 Task: Add the task  Add support for push notifications to the mobile app to the section Backup and Recovery Sprint in the project TowardForge and add a Due Date to the respective task as 2024/03/15.
Action: Mouse moved to (21, 57)
Screenshot: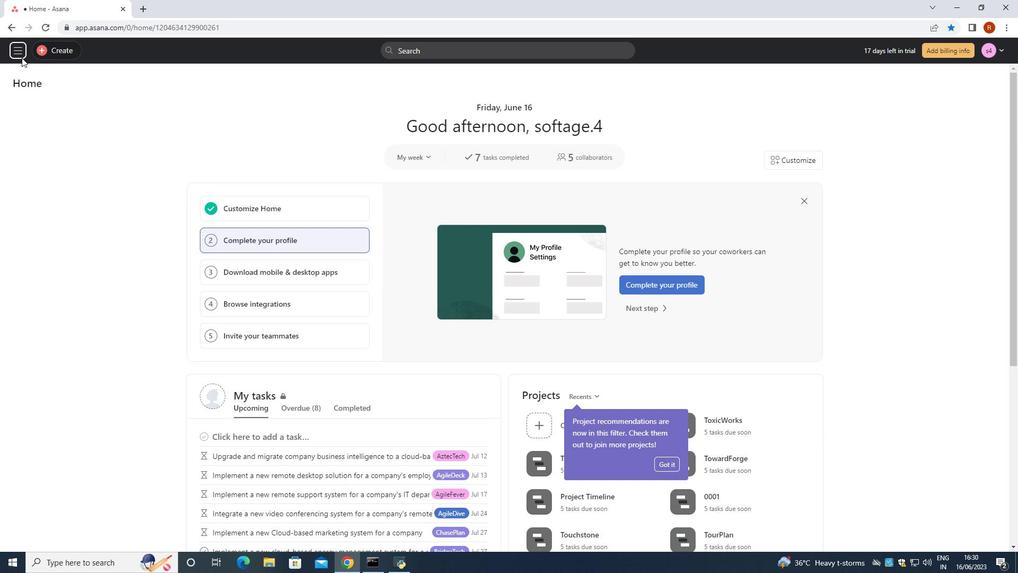 
Action: Mouse pressed left at (21, 57)
Screenshot: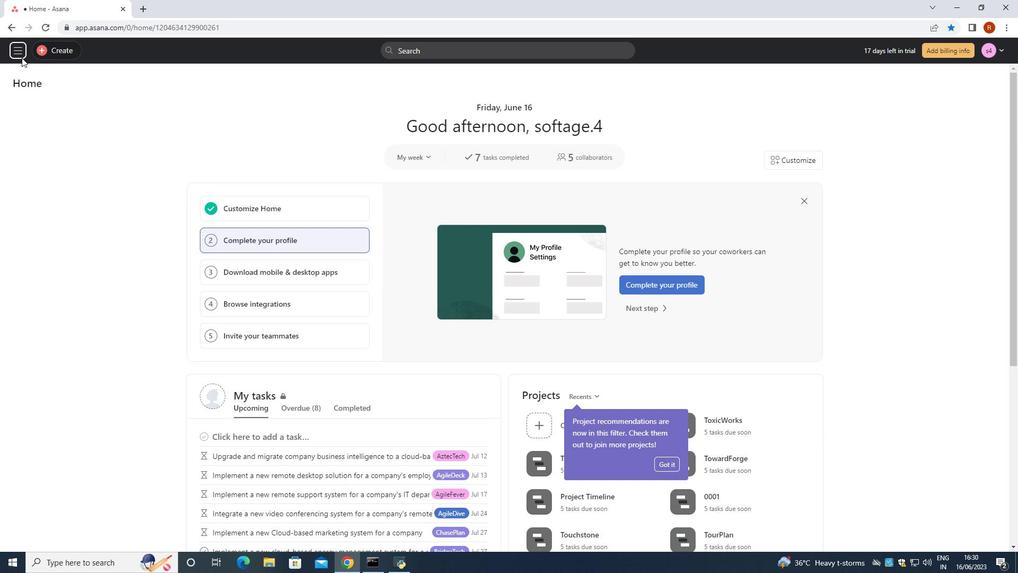 
Action: Mouse moved to (20, 49)
Screenshot: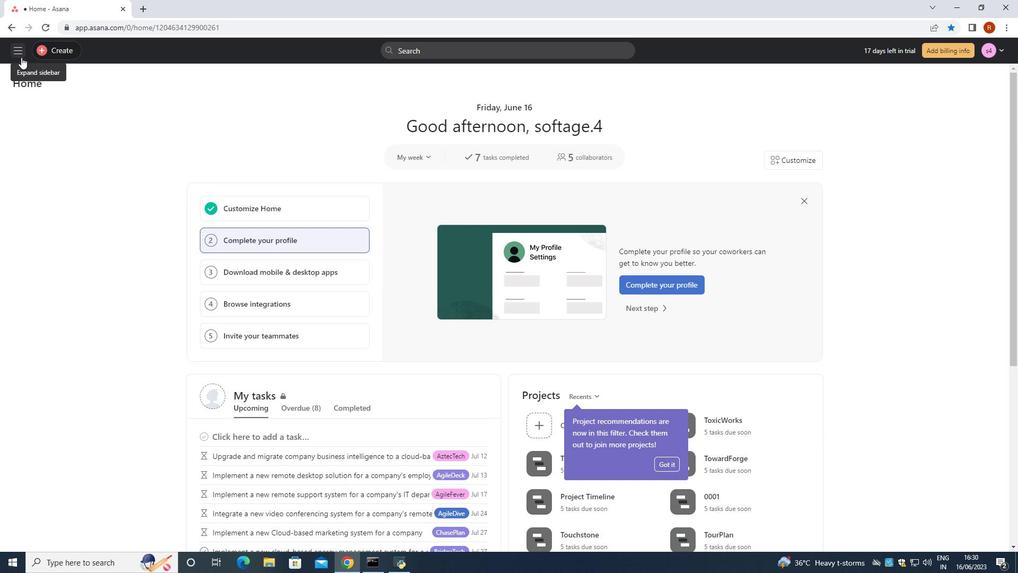 
Action: Mouse pressed left at (20, 49)
Screenshot: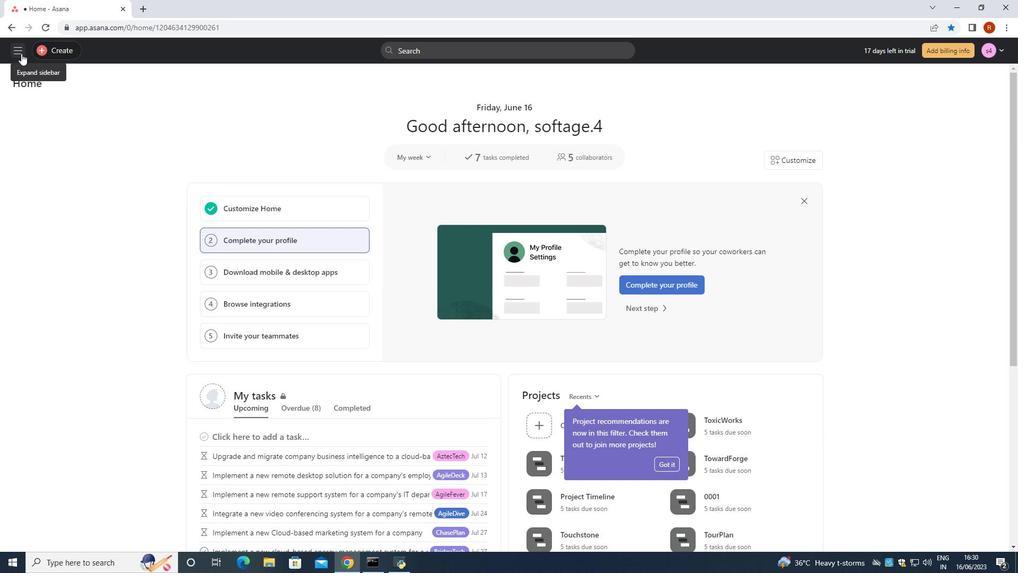 
Action: Mouse moved to (70, 322)
Screenshot: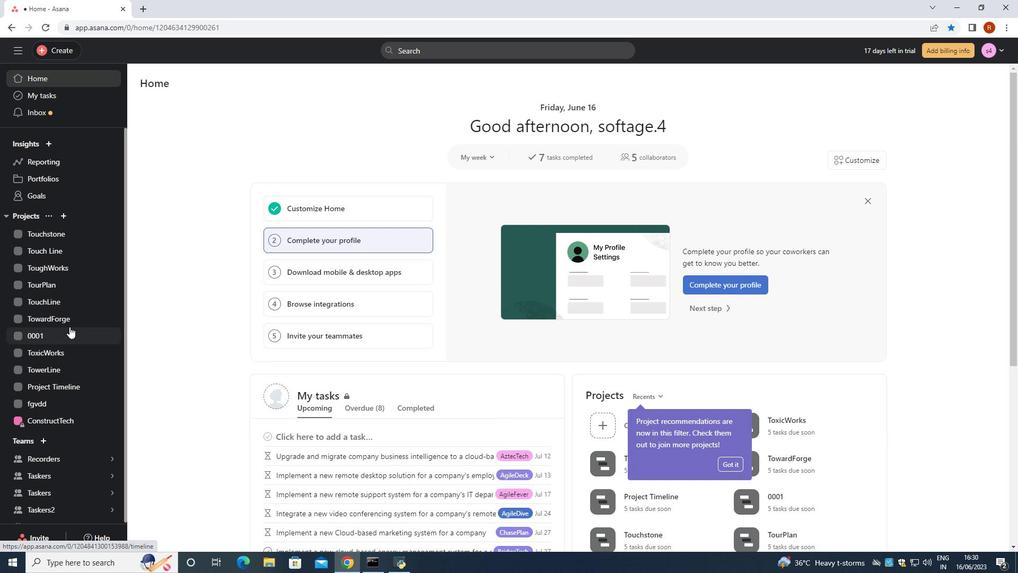 
Action: Mouse pressed left at (70, 322)
Screenshot: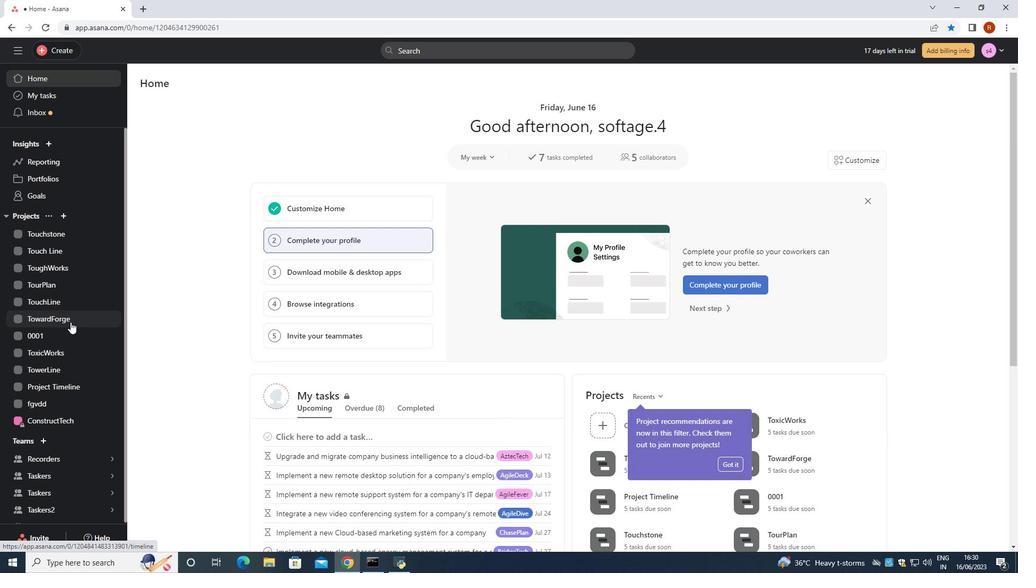 
Action: Mouse moved to (187, 107)
Screenshot: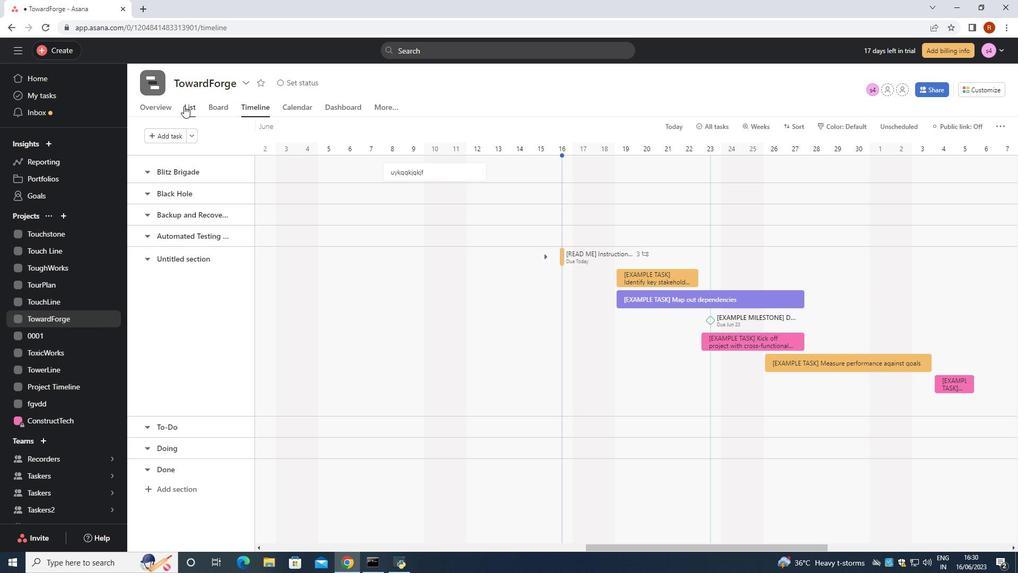 
Action: Mouse pressed left at (187, 107)
Screenshot: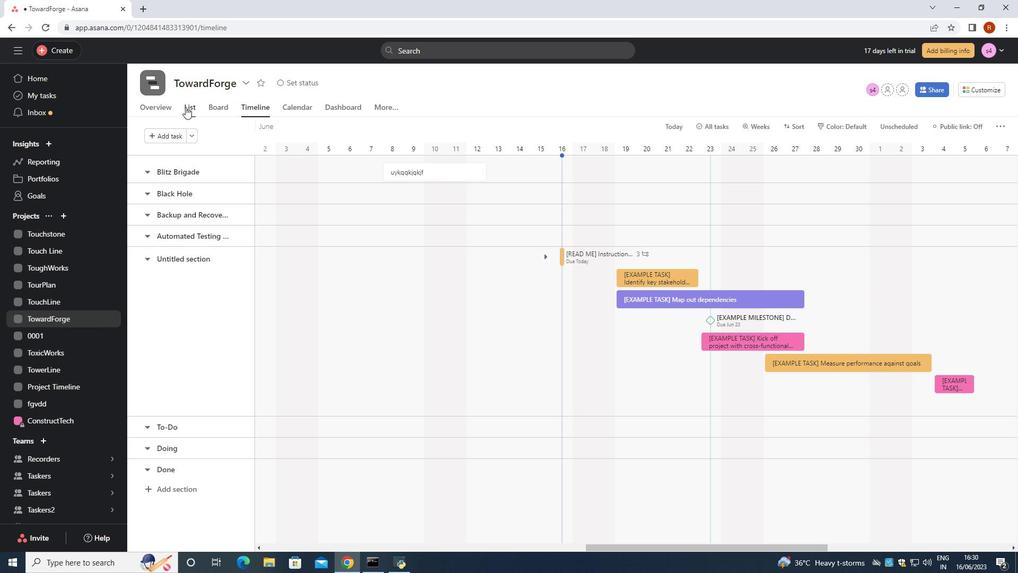 
Action: Mouse moved to (224, 231)
Screenshot: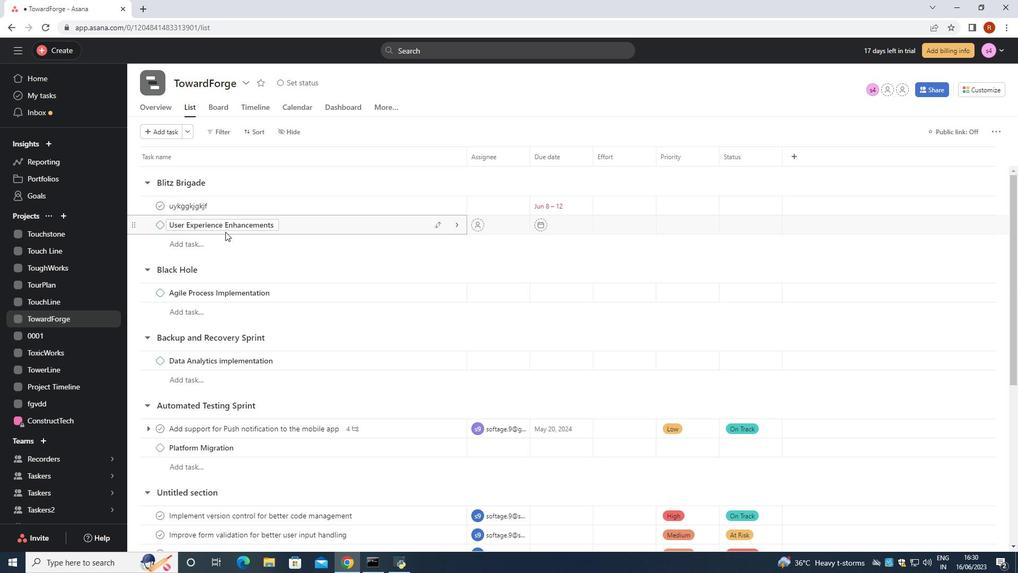 
Action: Mouse scrolled (224, 231) with delta (0, 0)
Screenshot: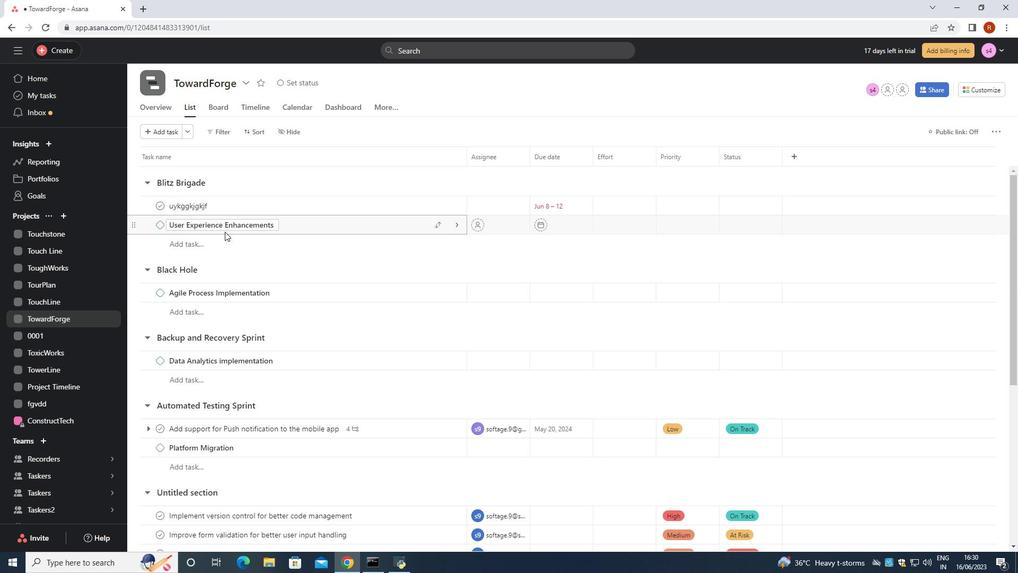 
Action: Mouse scrolled (224, 231) with delta (0, 0)
Screenshot: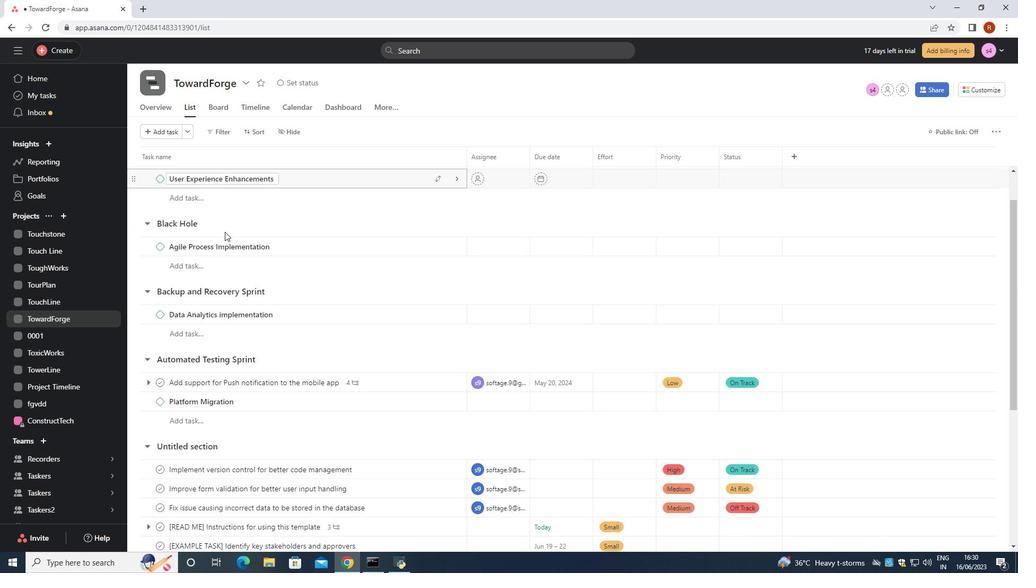 
Action: Mouse moved to (235, 275)
Screenshot: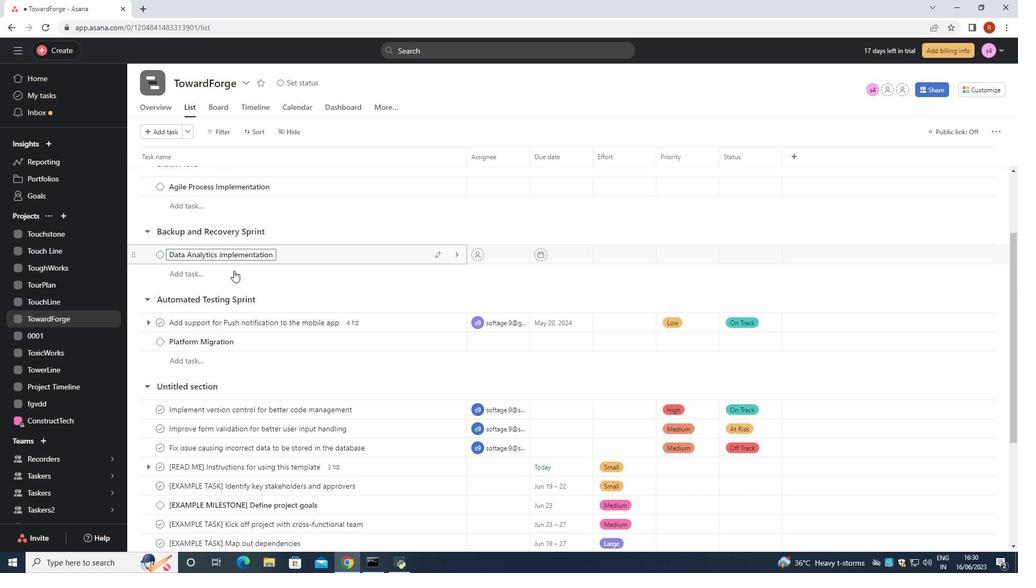 
Action: Mouse scrolled (235, 274) with delta (0, 0)
Screenshot: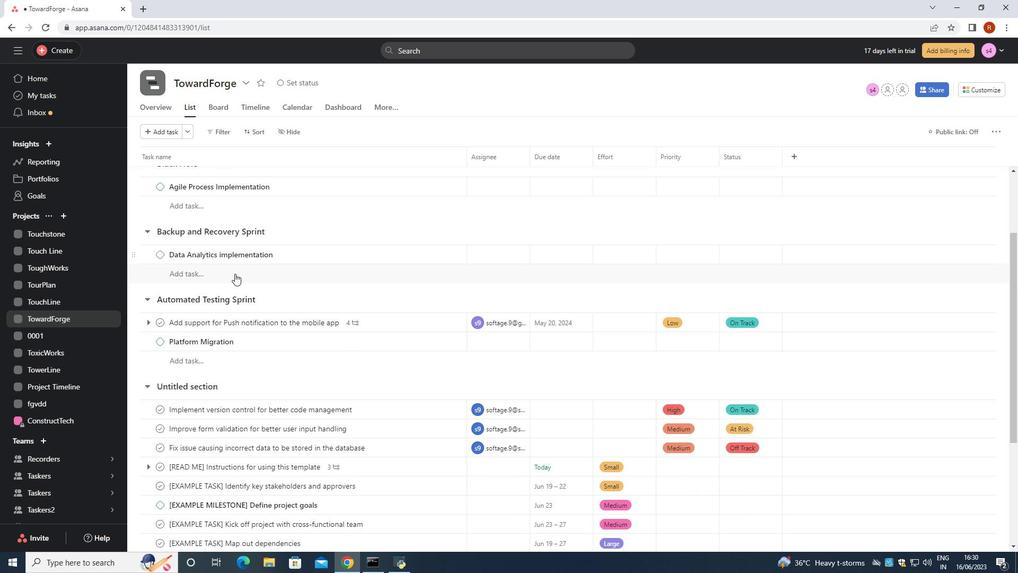 
Action: Mouse moved to (436, 271)
Screenshot: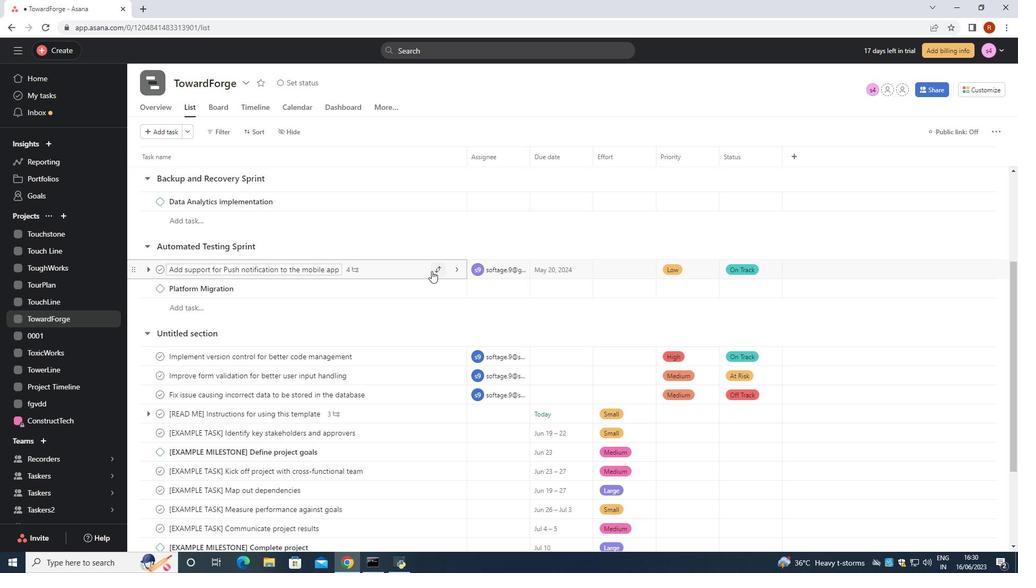 
Action: Mouse pressed left at (436, 271)
Screenshot: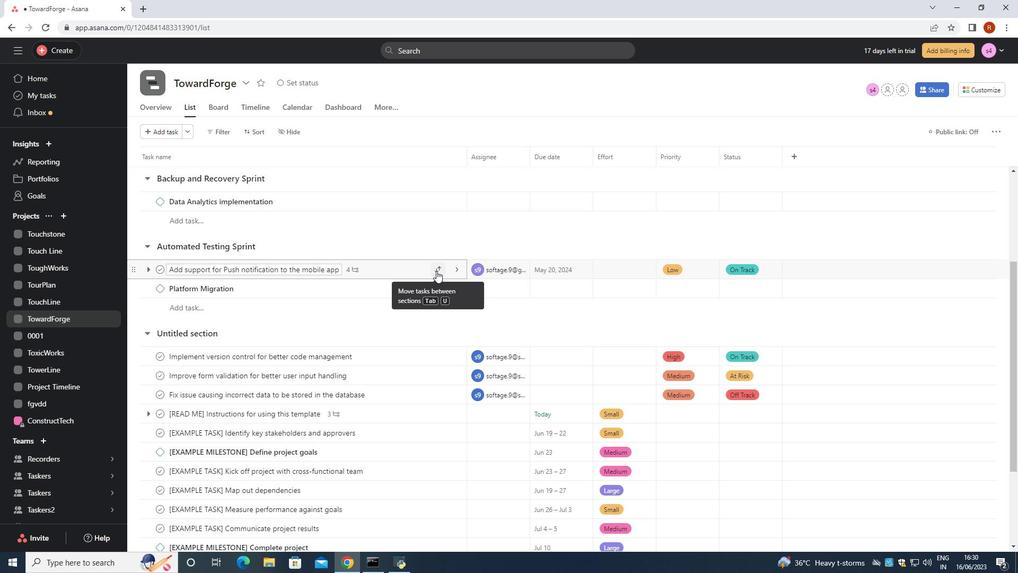 
Action: Mouse moved to (384, 344)
Screenshot: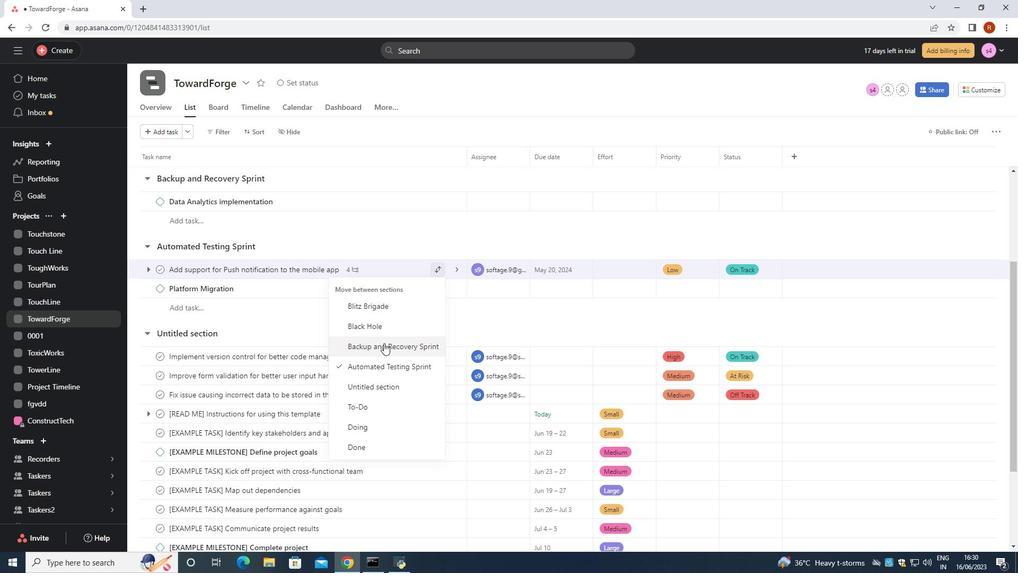 
Action: Mouse pressed left at (384, 344)
Screenshot: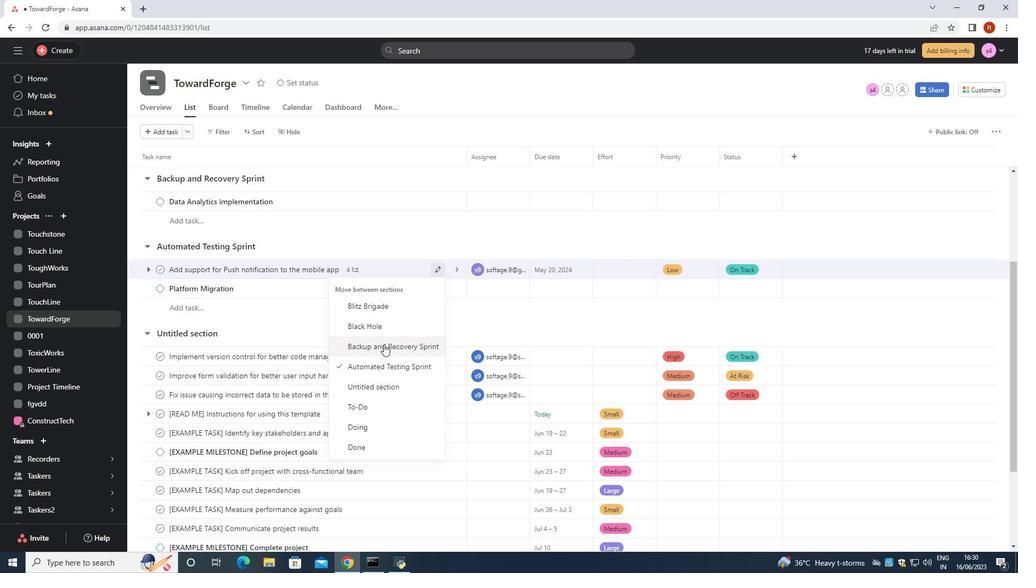 
Action: Mouse moved to (585, 201)
Screenshot: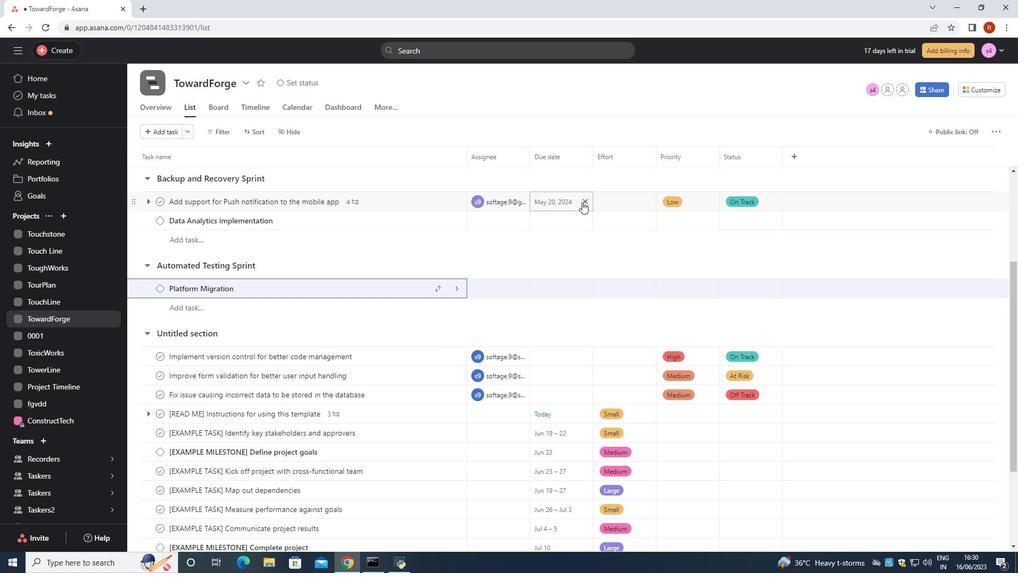
Action: Mouse pressed left at (585, 201)
Screenshot: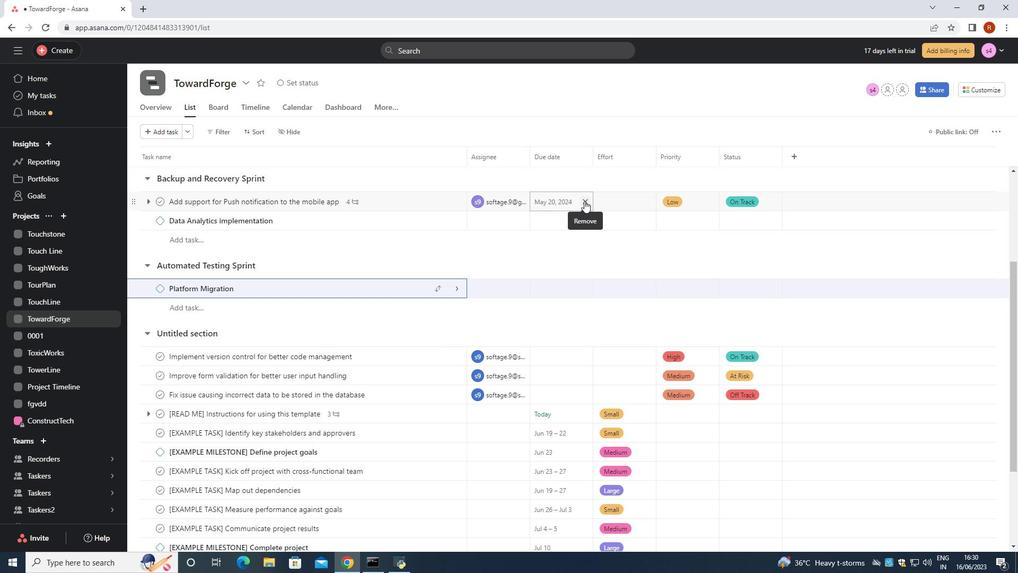 
Action: Mouse pressed left at (585, 201)
Screenshot: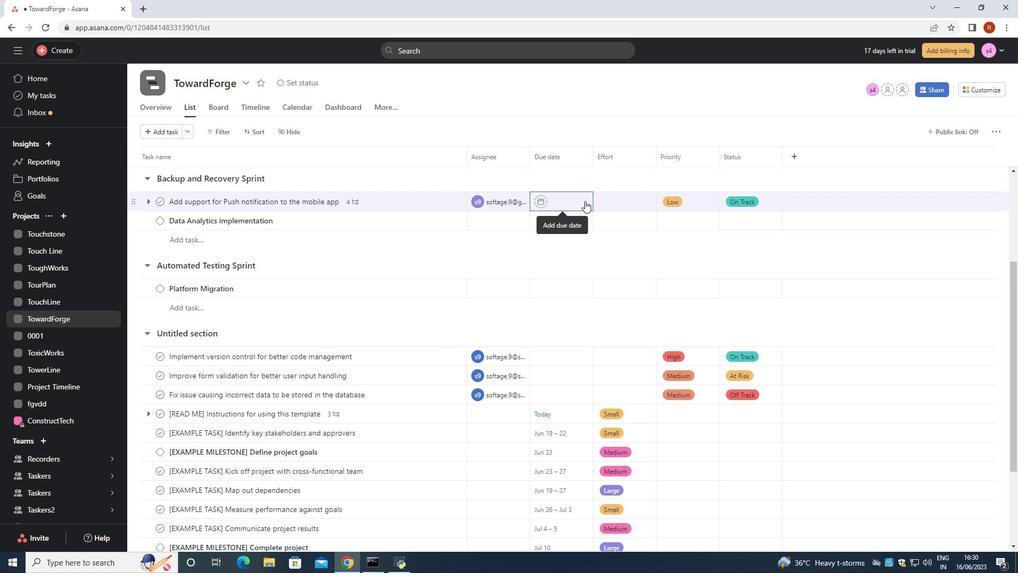 
Action: Mouse moved to (531, 172)
Screenshot: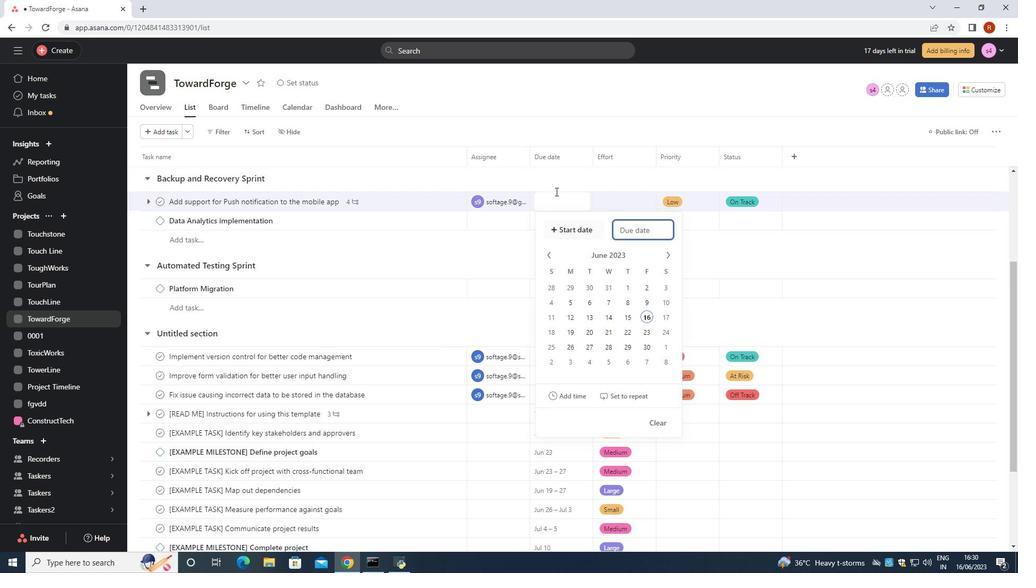 
Action: Key pressed 2024/03/15<Key.enter>
Screenshot: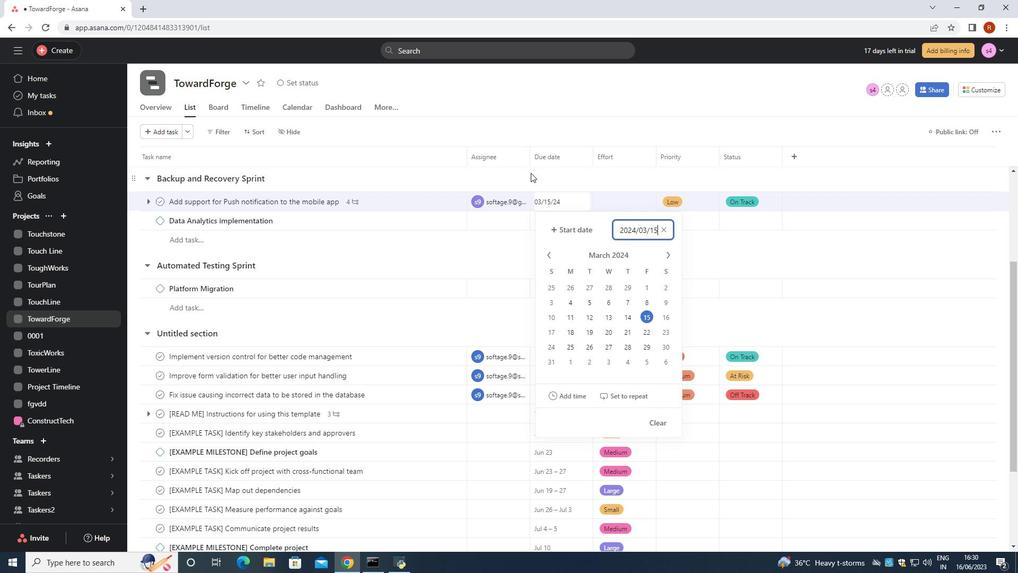 
Action: Mouse moved to (241, 176)
Screenshot: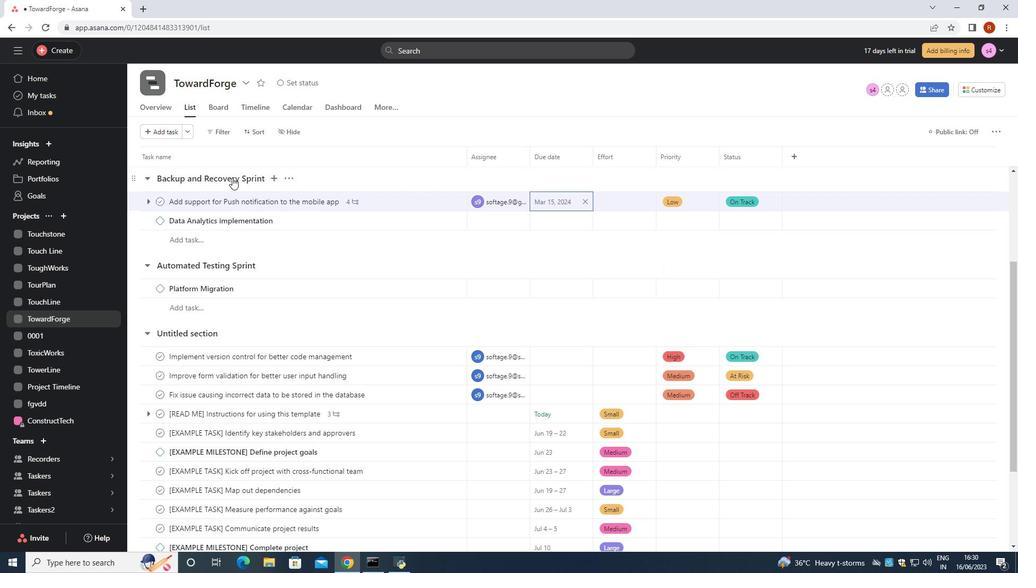 
